 Task: Change the sample aspect ratio for mosaic bridge stream output to 1:1.
Action: Mouse moved to (129, 17)
Screenshot: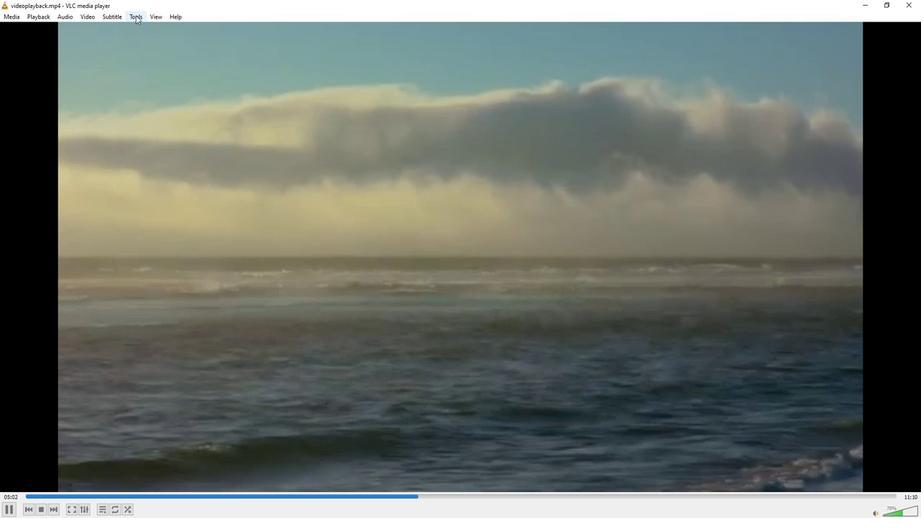 
Action: Mouse pressed left at (129, 17)
Screenshot: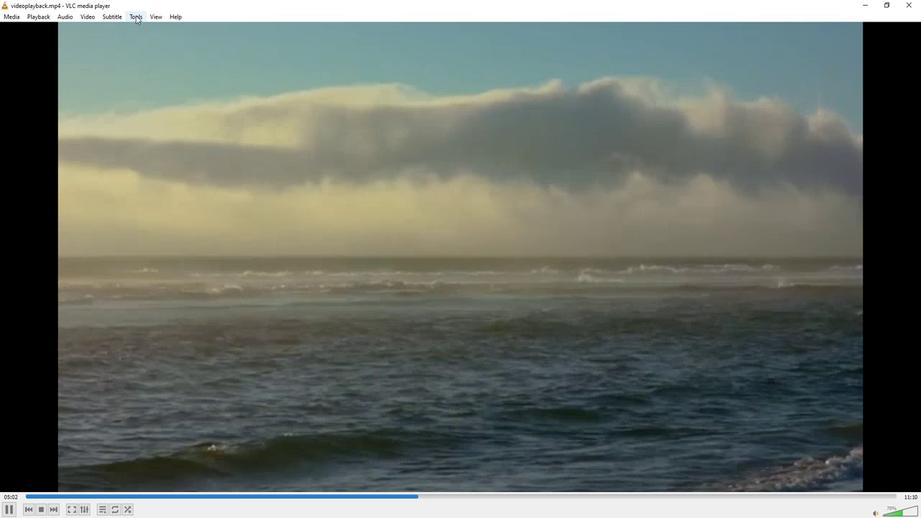 
Action: Mouse moved to (152, 133)
Screenshot: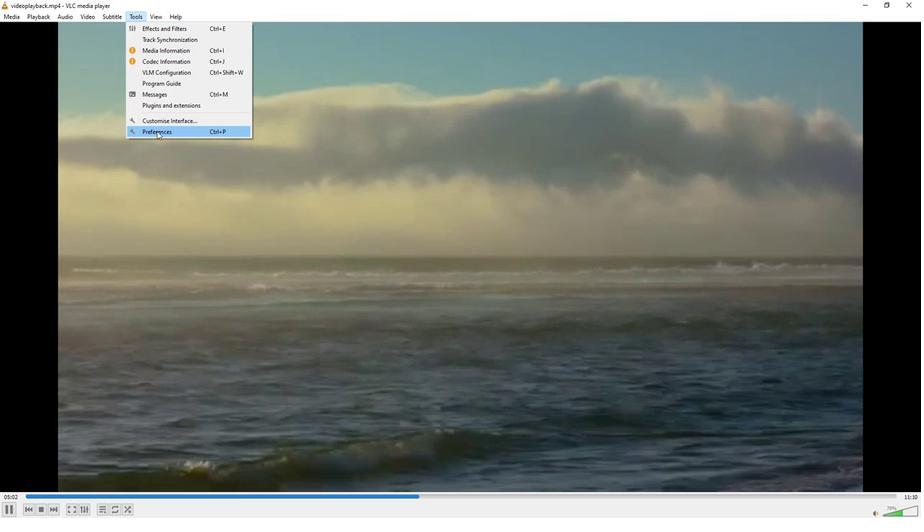 
Action: Mouse pressed left at (152, 133)
Screenshot: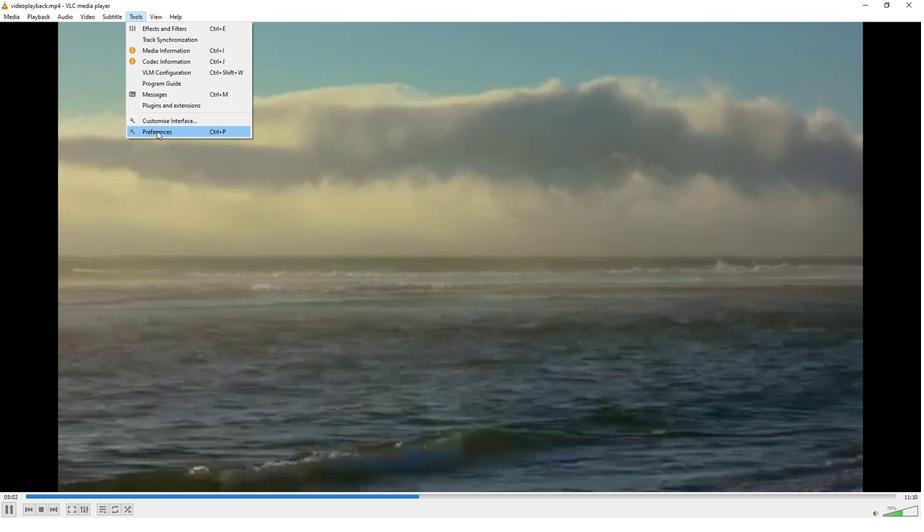 
Action: Mouse moved to (308, 425)
Screenshot: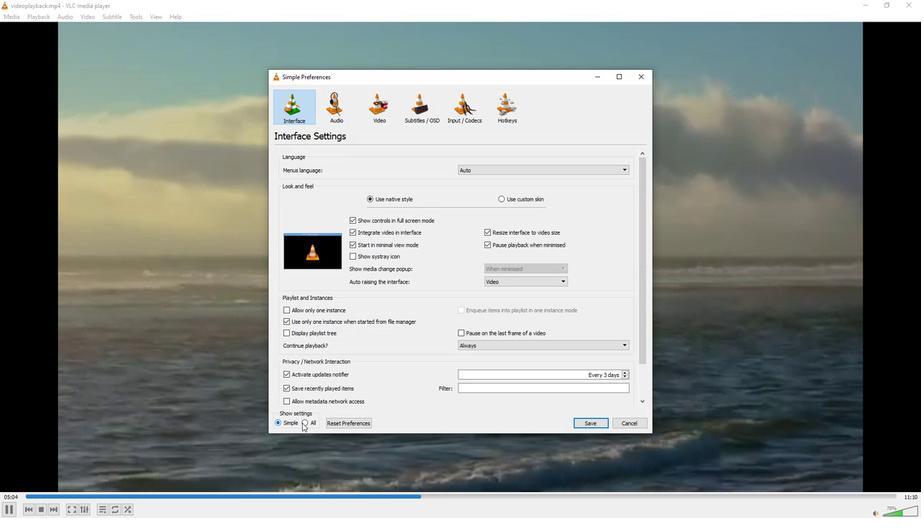 
Action: Mouse pressed left at (308, 425)
Screenshot: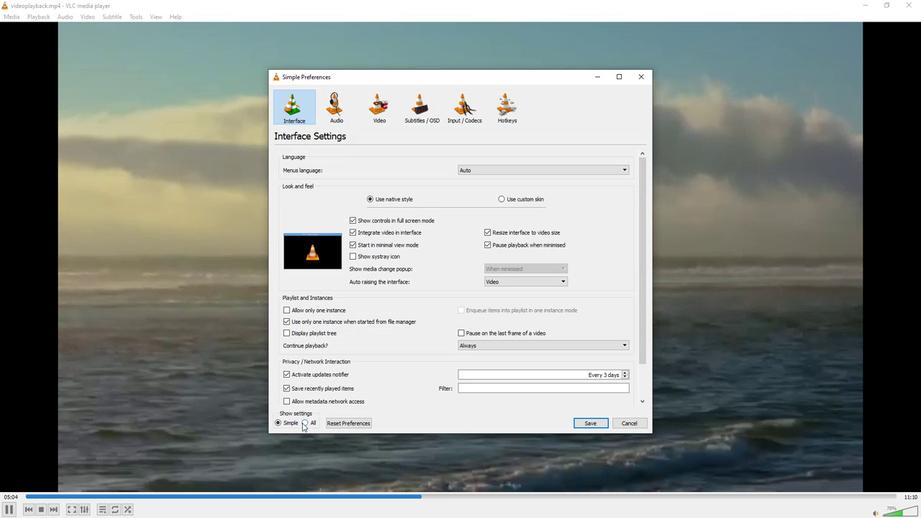 
Action: Mouse moved to (287, 316)
Screenshot: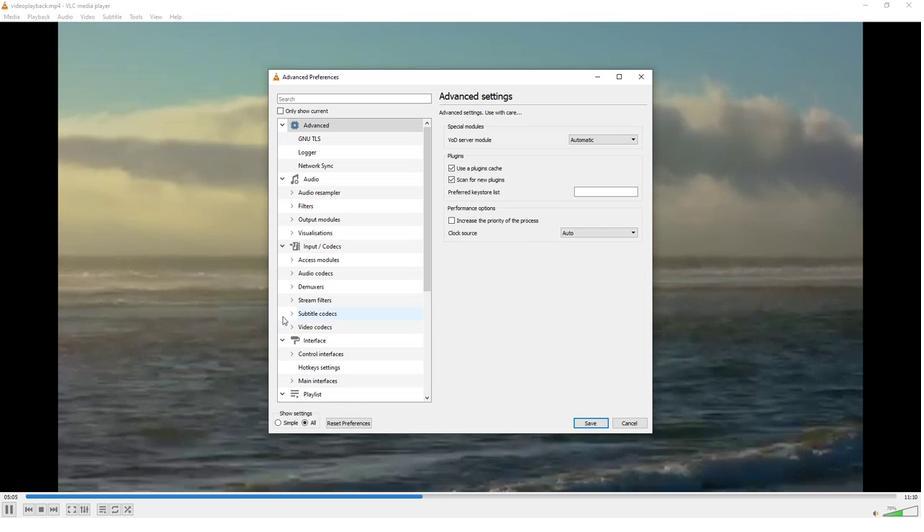 
Action: Mouse scrolled (287, 316) with delta (0, 0)
Screenshot: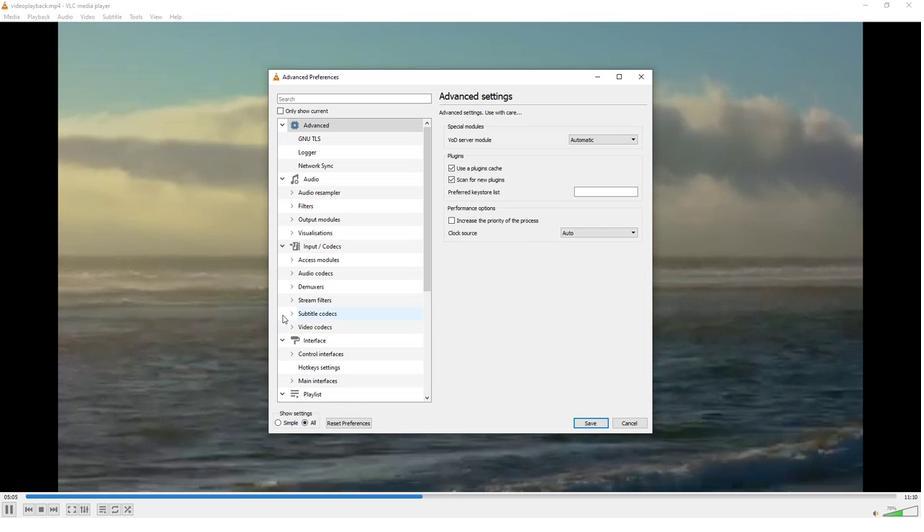 
Action: Mouse moved to (287, 316)
Screenshot: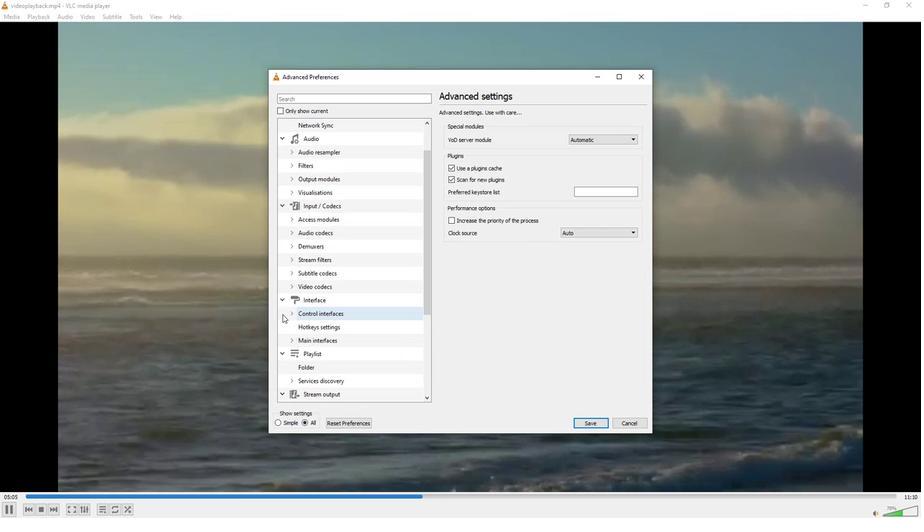 
Action: Mouse scrolled (287, 316) with delta (0, 0)
Screenshot: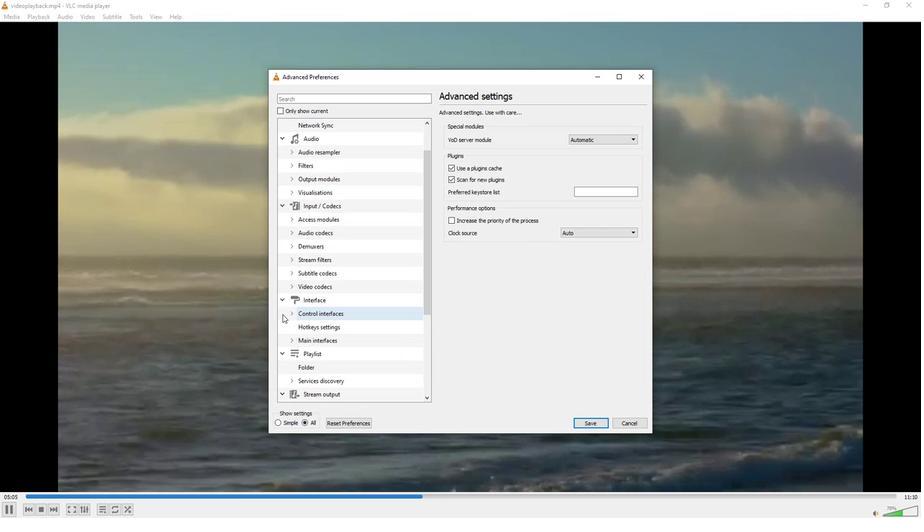 
Action: Mouse moved to (297, 384)
Screenshot: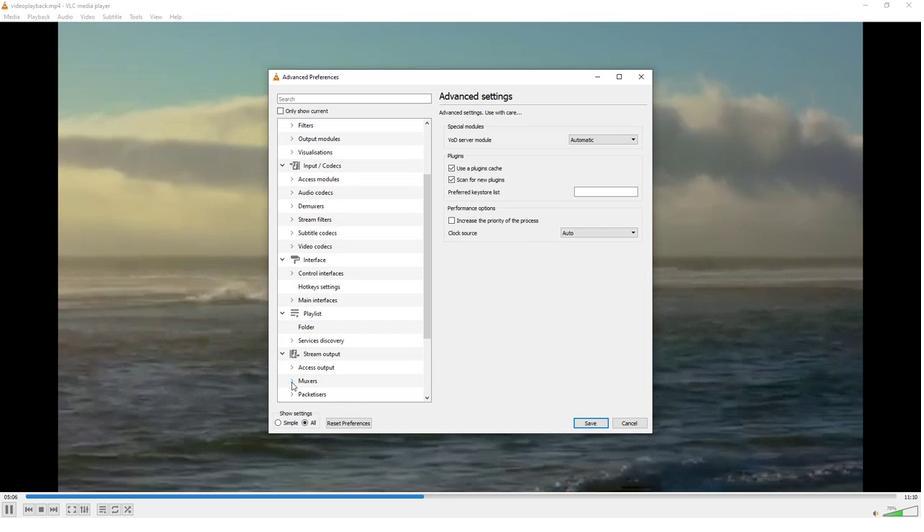 
Action: Mouse pressed left at (297, 384)
Screenshot: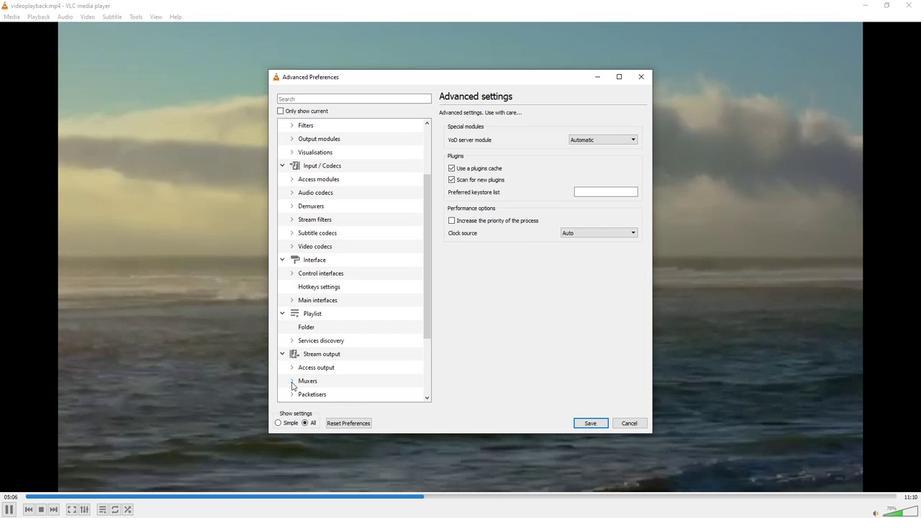 
Action: Mouse moved to (298, 344)
Screenshot: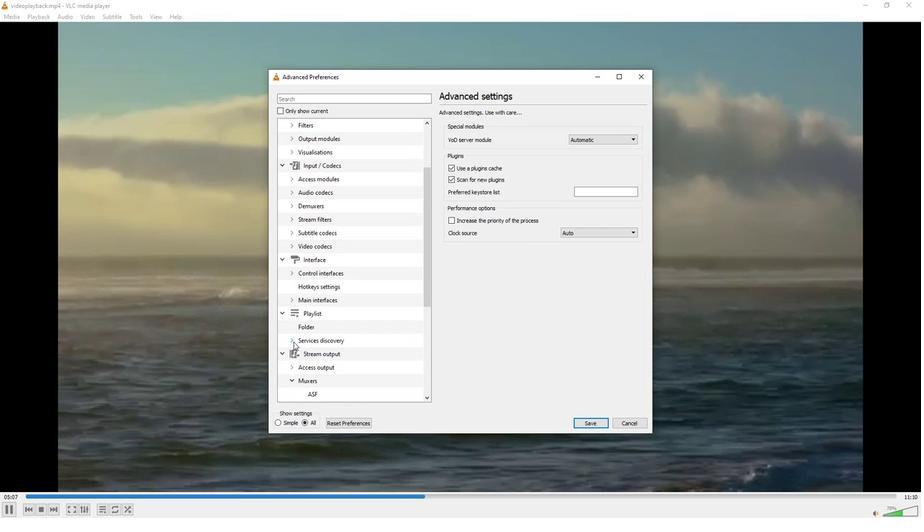 
Action: Mouse scrolled (298, 343) with delta (0, 0)
Screenshot: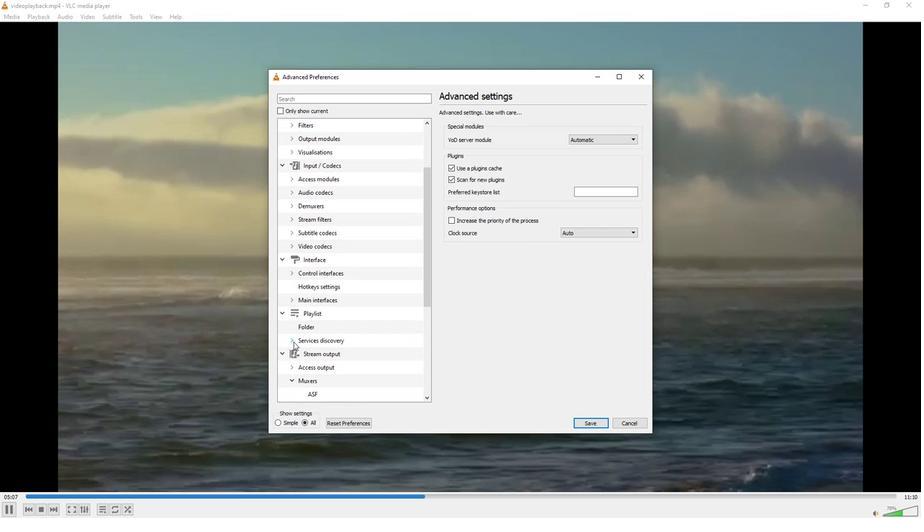 
Action: Mouse moved to (298, 343)
Screenshot: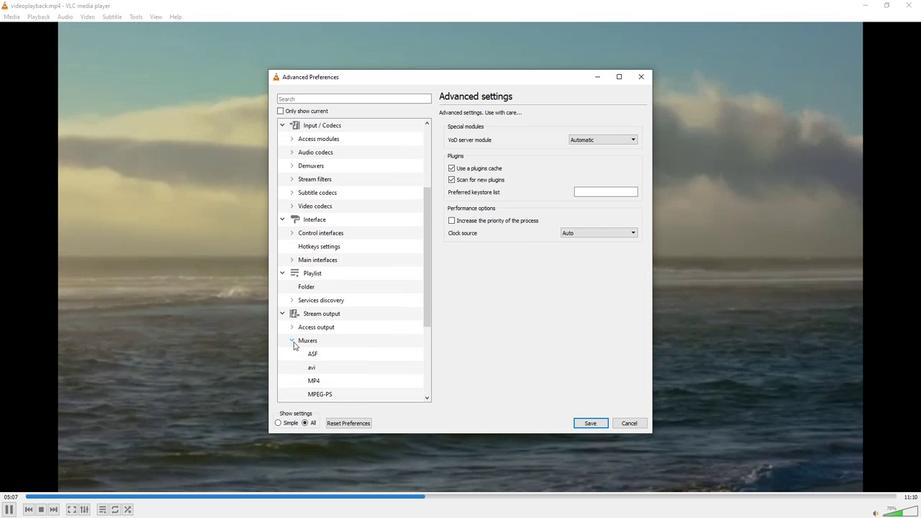 
Action: Mouse scrolled (298, 342) with delta (0, 0)
Screenshot: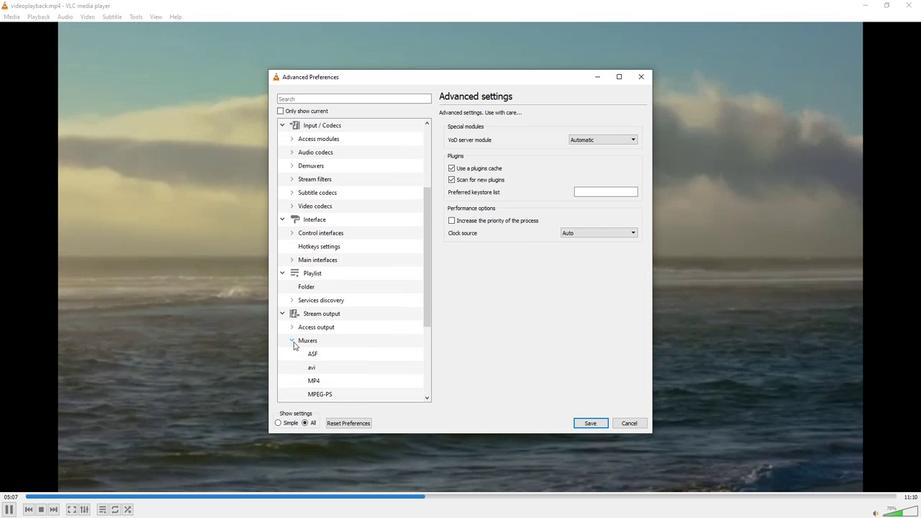 
Action: Mouse moved to (298, 341)
Screenshot: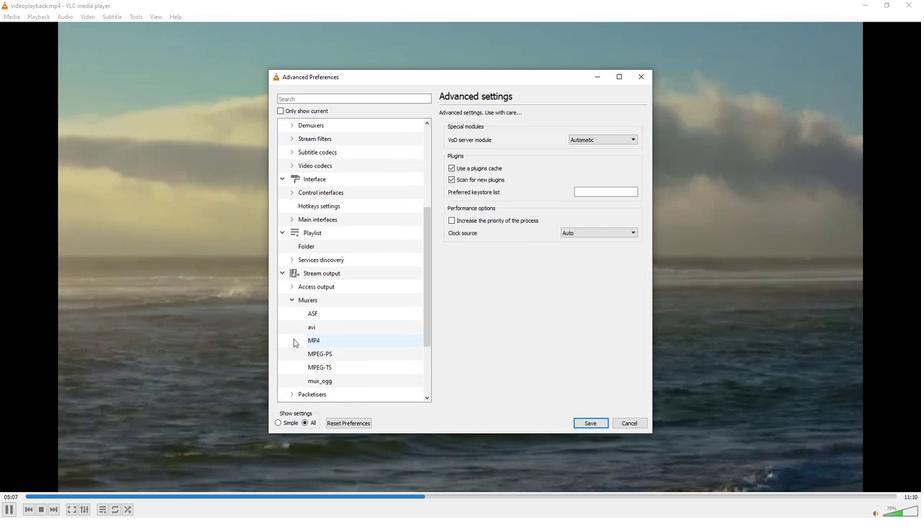 
Action: Mouse scrolled (298, 340) with delta (0, 0)
Screenshot: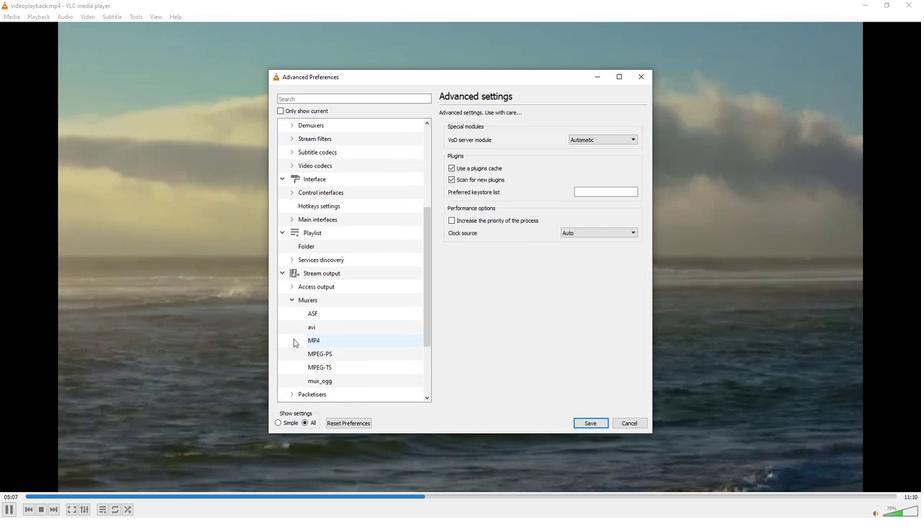 
Action: Mouse moved to (298, 334)
Screenshot: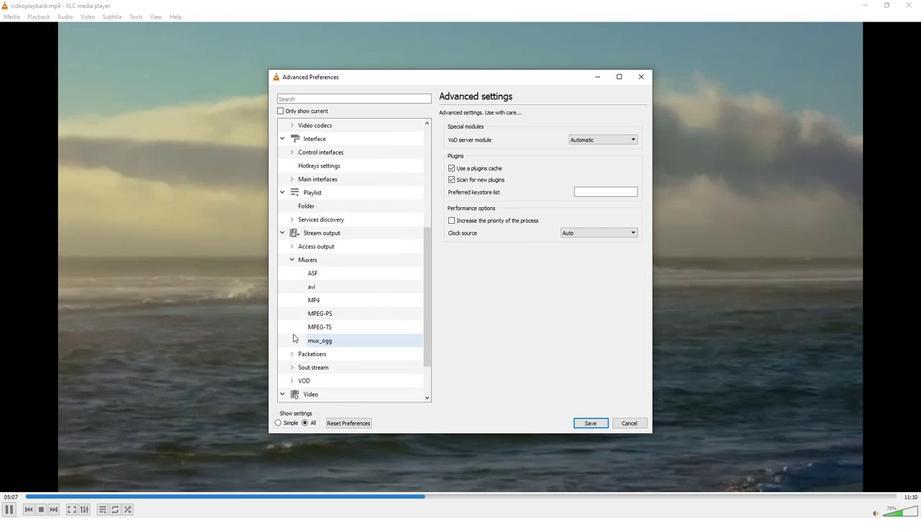 
Action: Mouse scrolled (298, 333) with delta (0, 0)
Screenshot: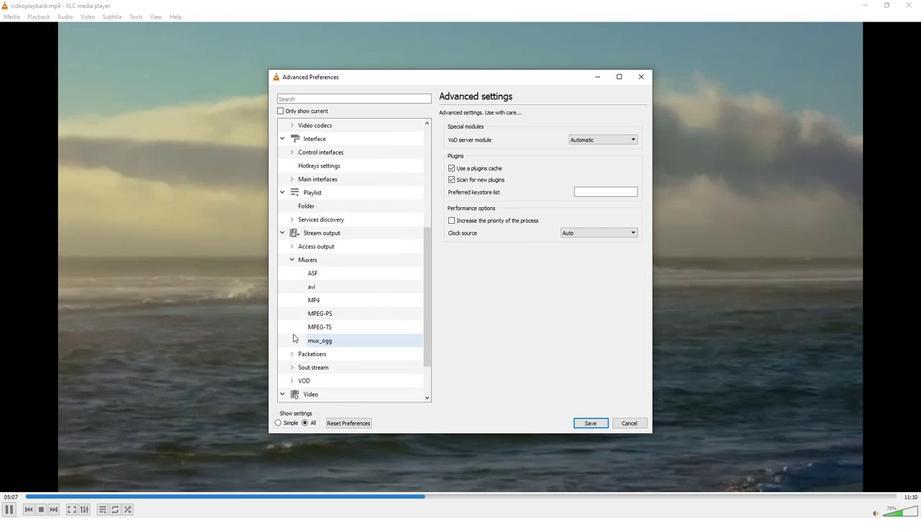
Action: Mouse moved to (295, 328)
Screenshot: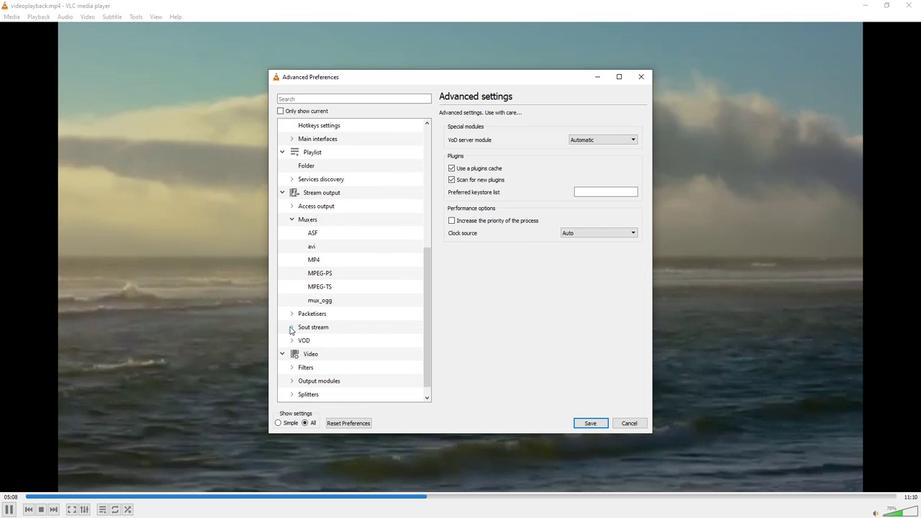 
Action: Mouse pressed left at (295, 328)
Screenshot: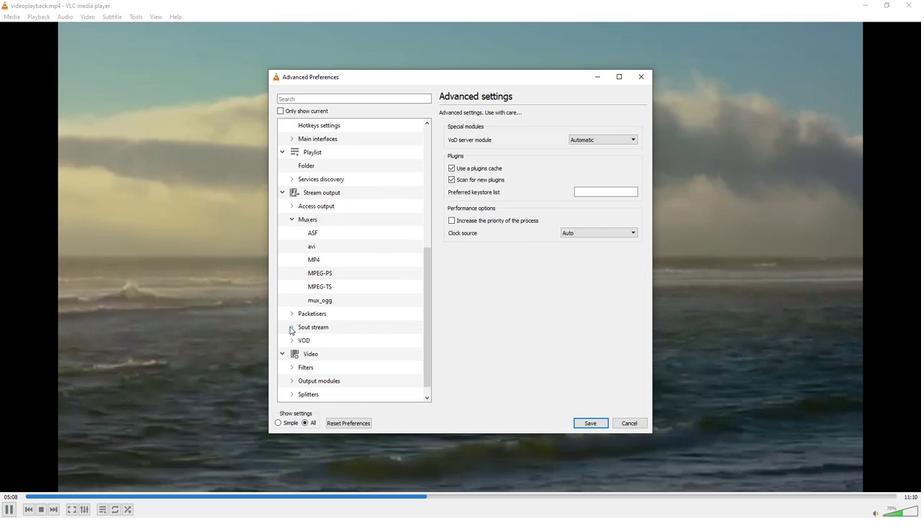 
Action: Mouse moved to (311, 341)
Screenshot: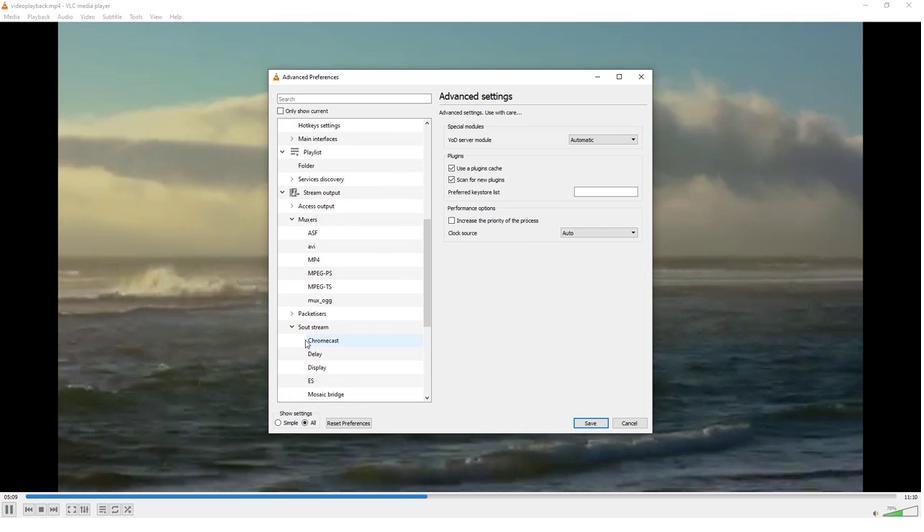 
Action: Mouse scrolled (311, 341) with delta (0, 0)
Screenshot: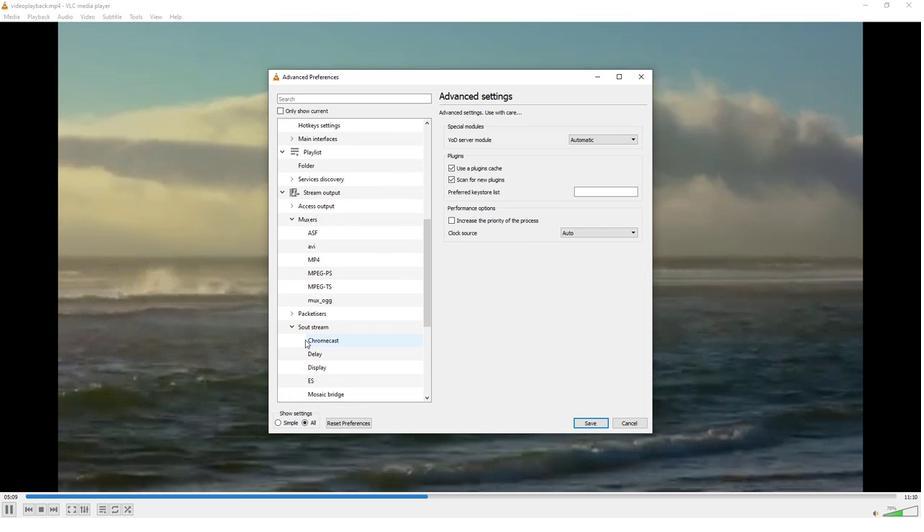 
Action: Mouse moved to (331, 353)
Screenshot: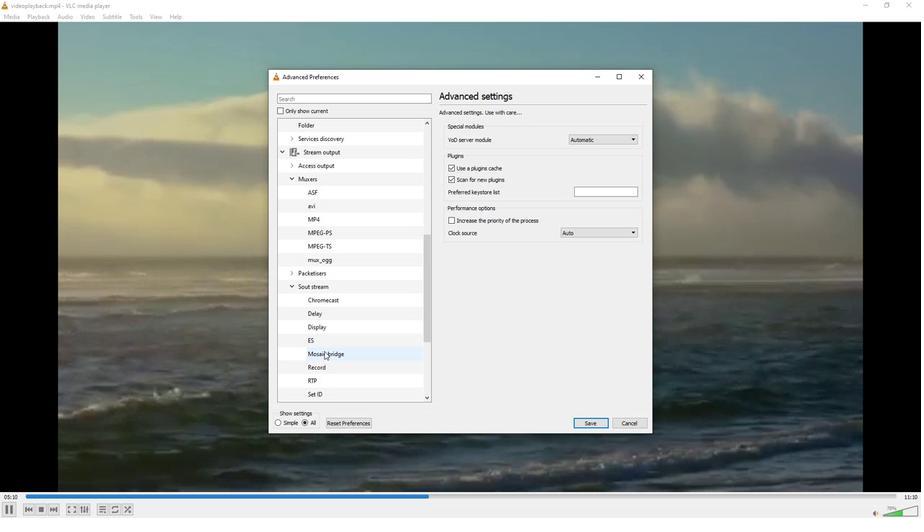
Action: Mouse pressed left at (331, 353)
Screenshot: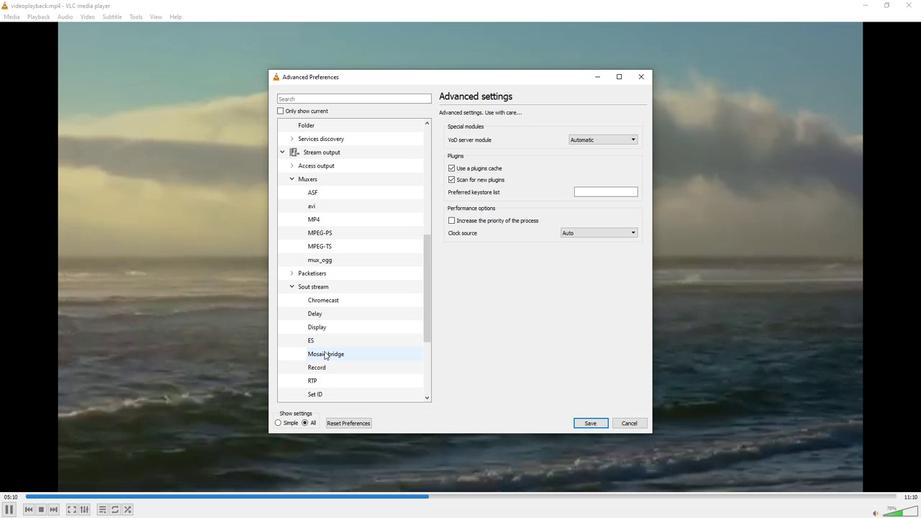 
Action: Mouse moved to (467, 404)
Screenshot: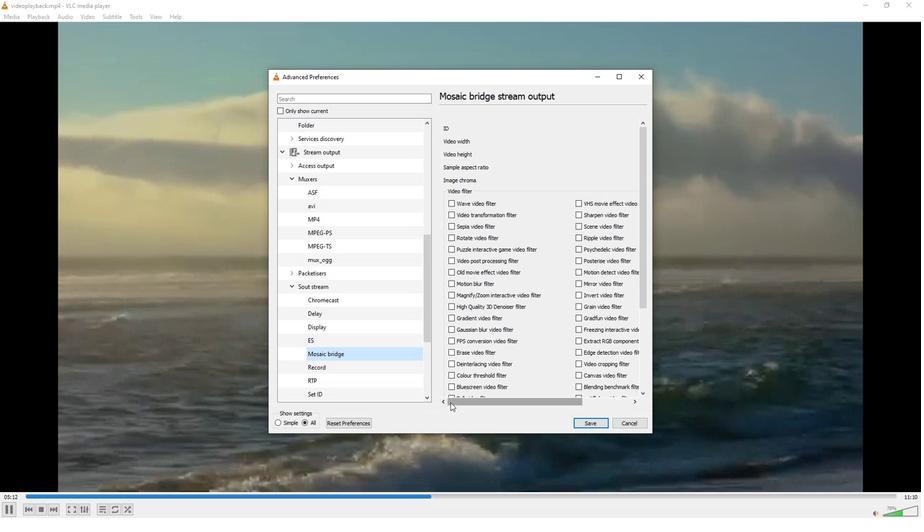 
Action: Mouse pressed left at (467, 404)
Screenshot: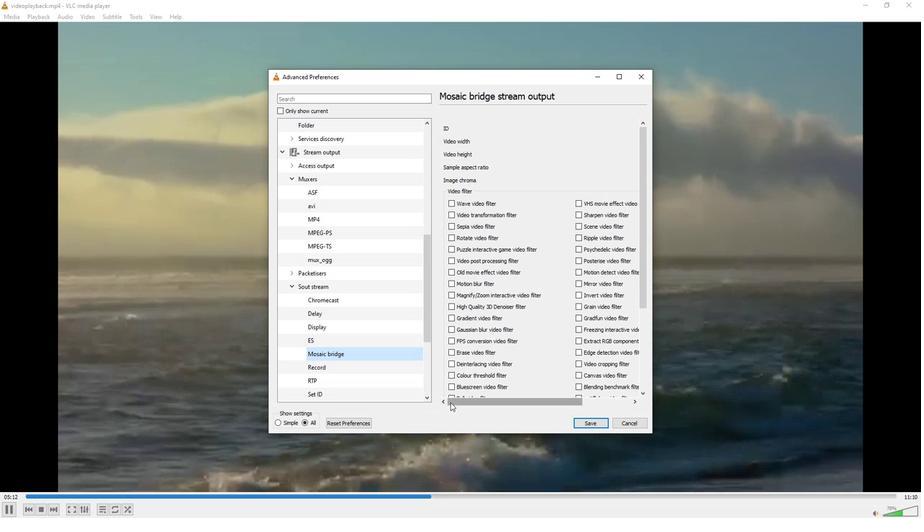 
Action: Mouse moved to (614, 167)
Screenshot: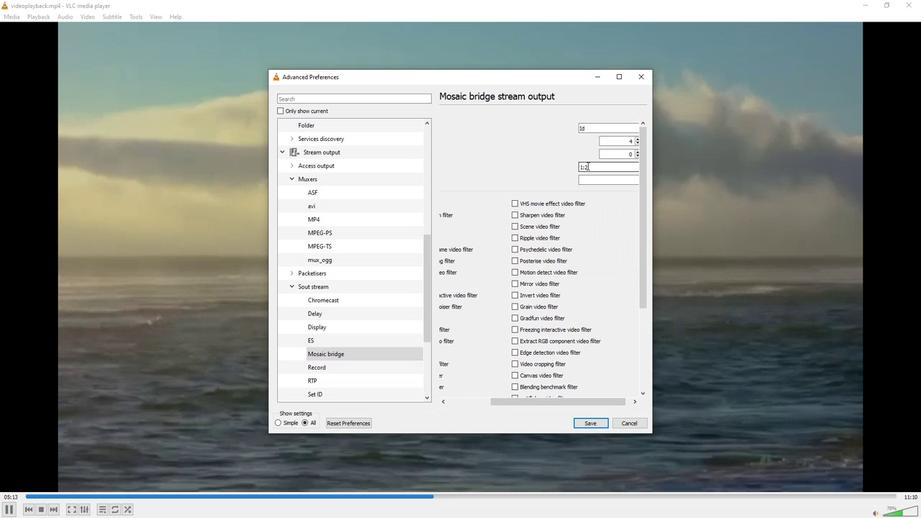 
Action: Mouse pressed left at (614, 167)
Screenshot: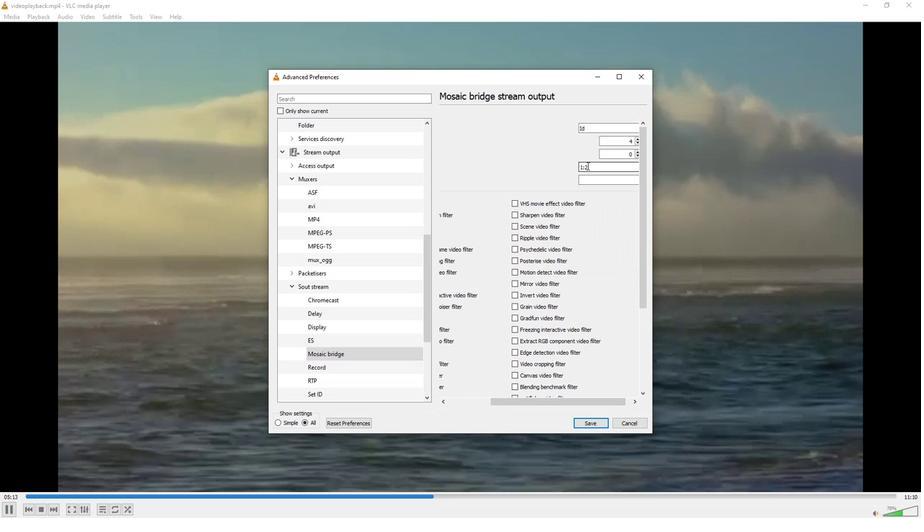 
Action: Mouse moved to (614, 167)
Screenshot: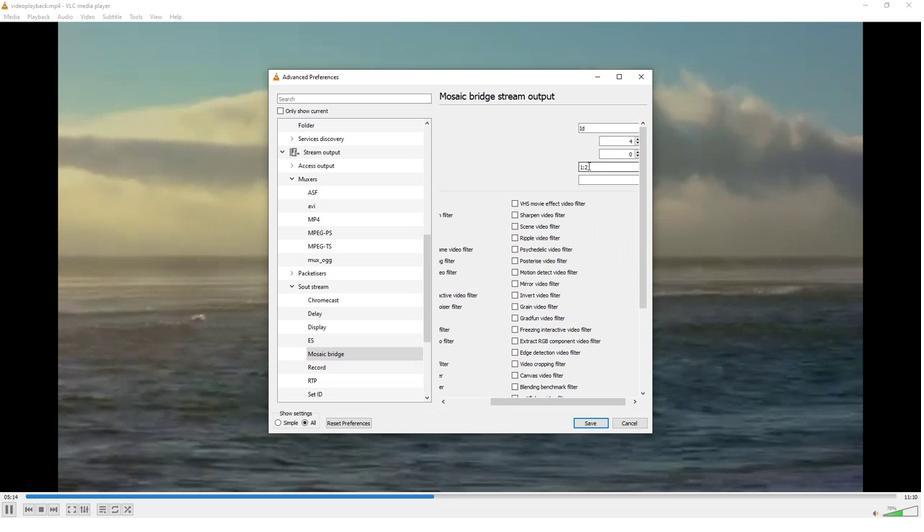 
Action: Key pressed <Key.backspace>
Screenshot: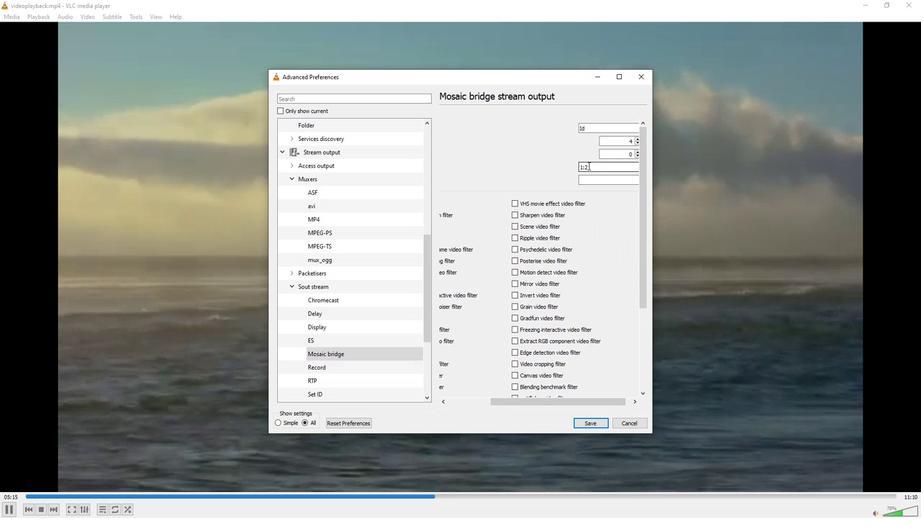 
Action: Mouse moved to (613, 166)
Screenshot: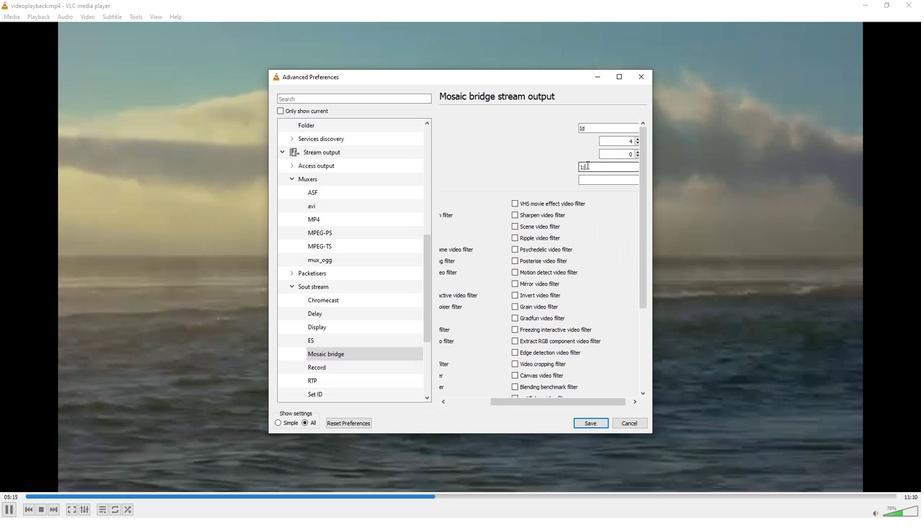 
Action: Key pressed 1
Screenshot: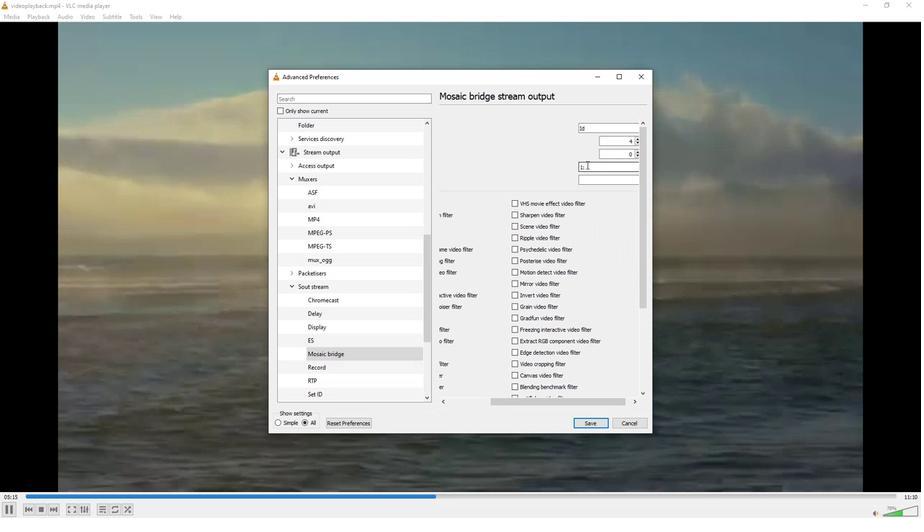 
Action: Mouse moved to (592, 259)
Screenshot: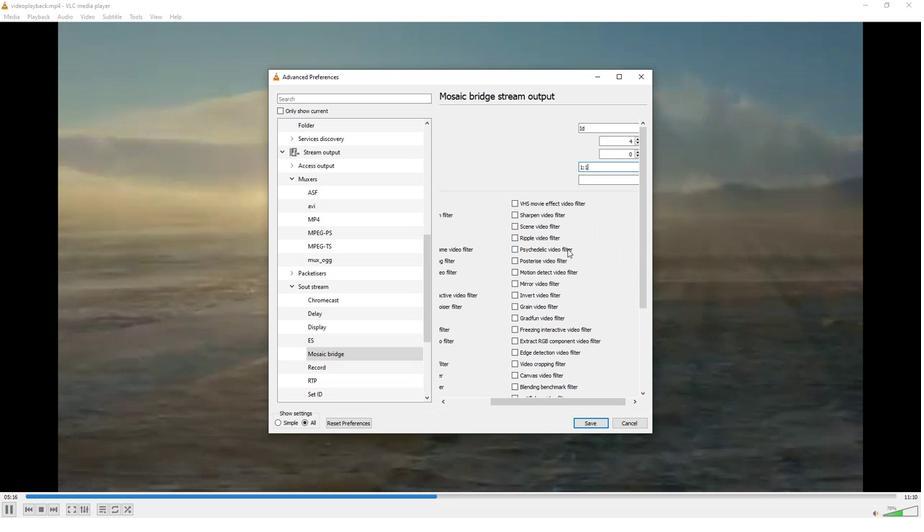 
